 Task: Set the top margin to 2 inches.
Action: Mouse moved to (44, 66)
Screenshot: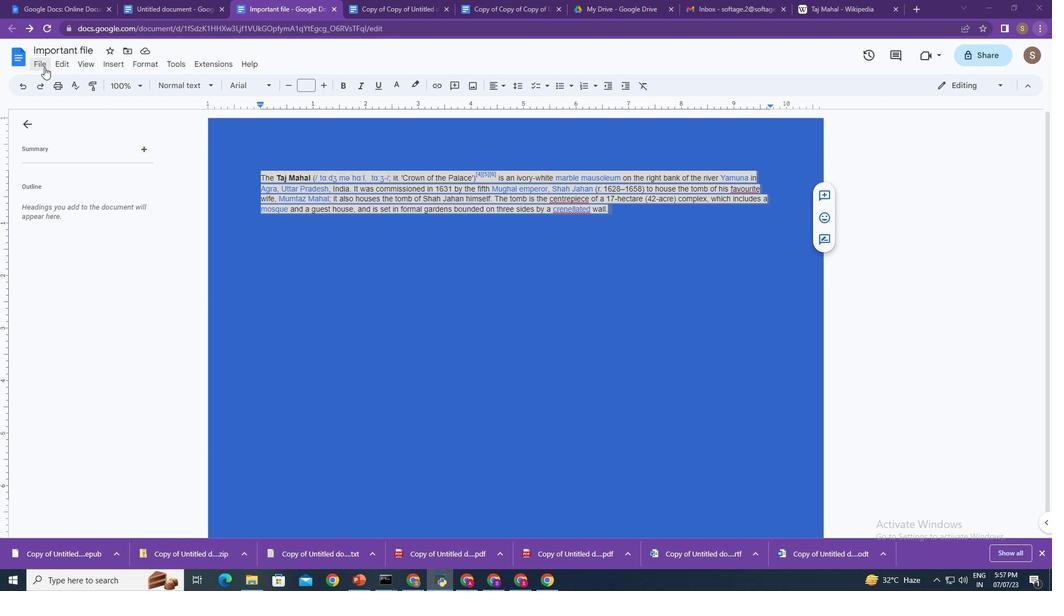 
Action: Mouse pressed left at (44, 66)
Screenshot: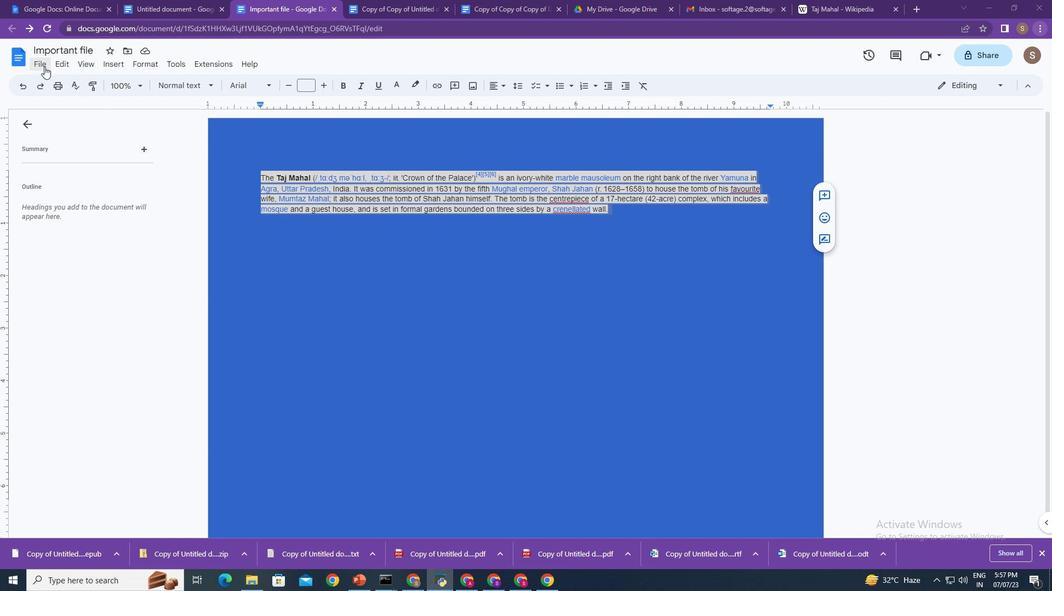 
Action: Mouse moved to (77, 382)
Screenshot: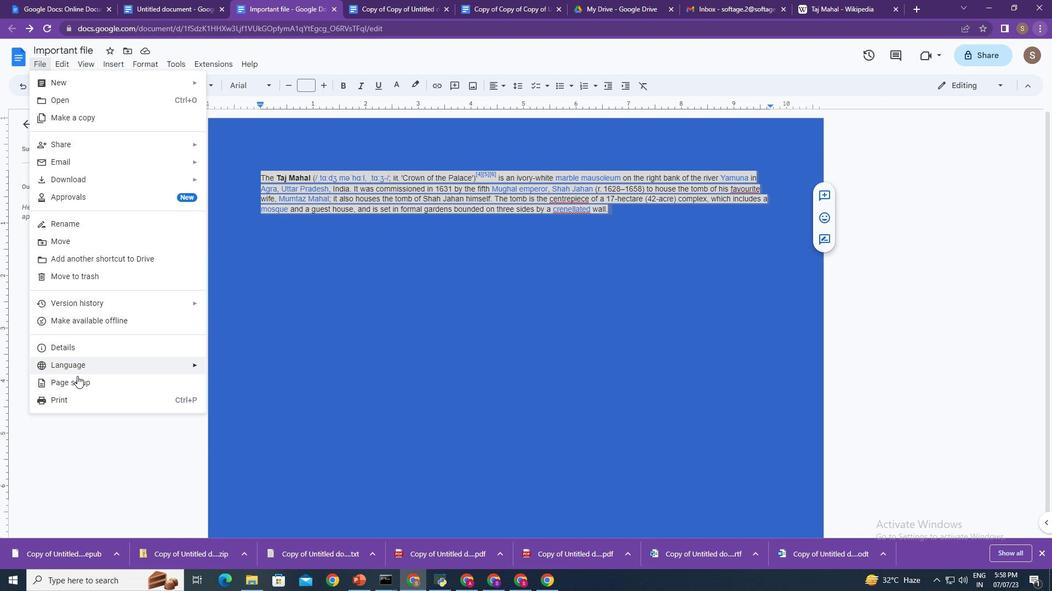 
Action: Mouse pressed left at (77, 382)
Screenshot: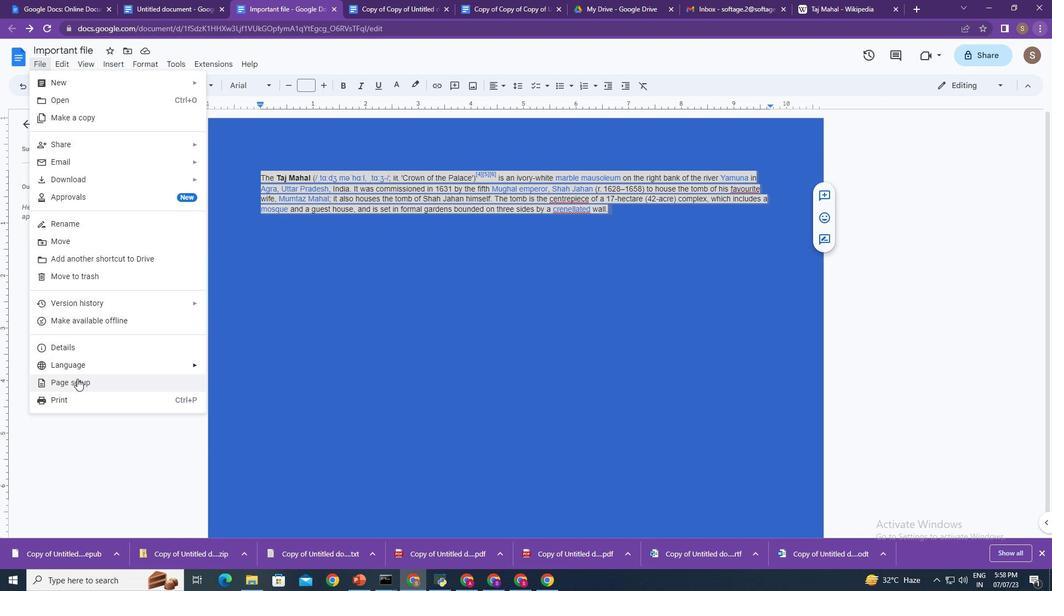 
Action: Mouse moved to (610, 276)
Screenshot: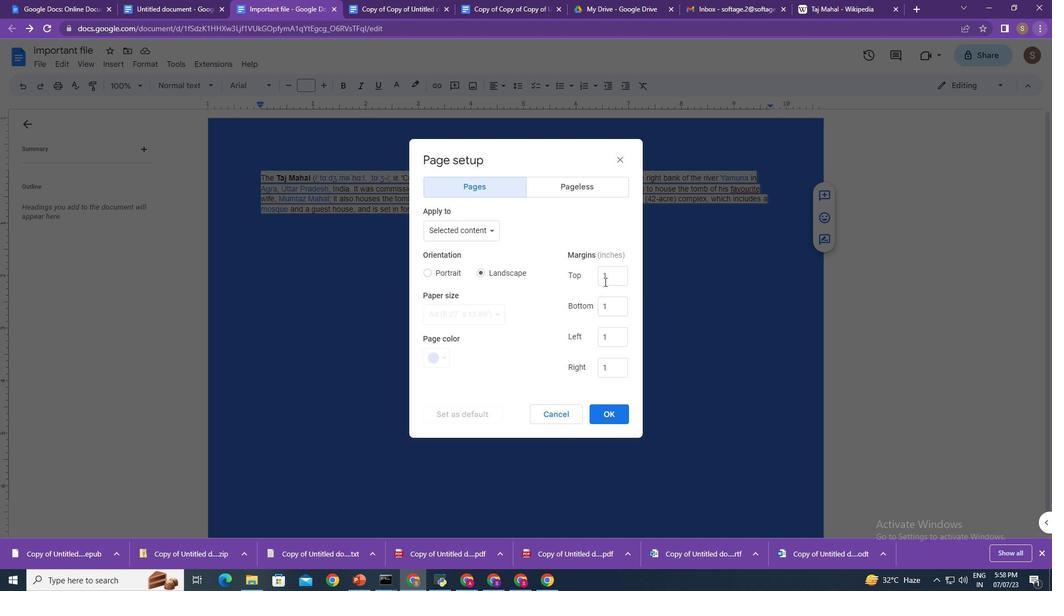 
Action: Mouse pressed left at (610, 276)
Screenshot: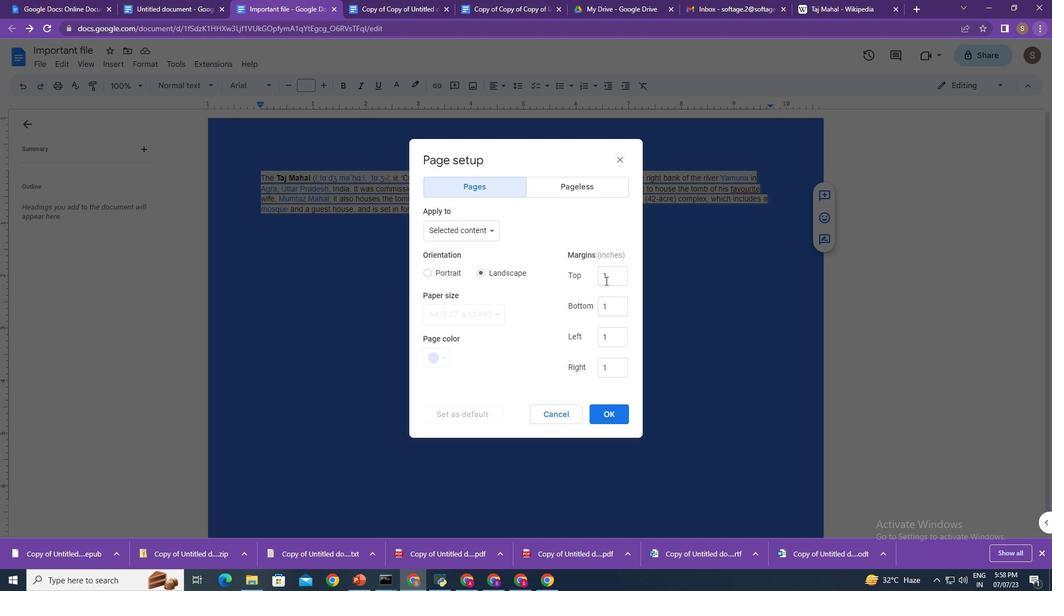 
Action: Mouse pressed left at (610, 276)
Screenshot: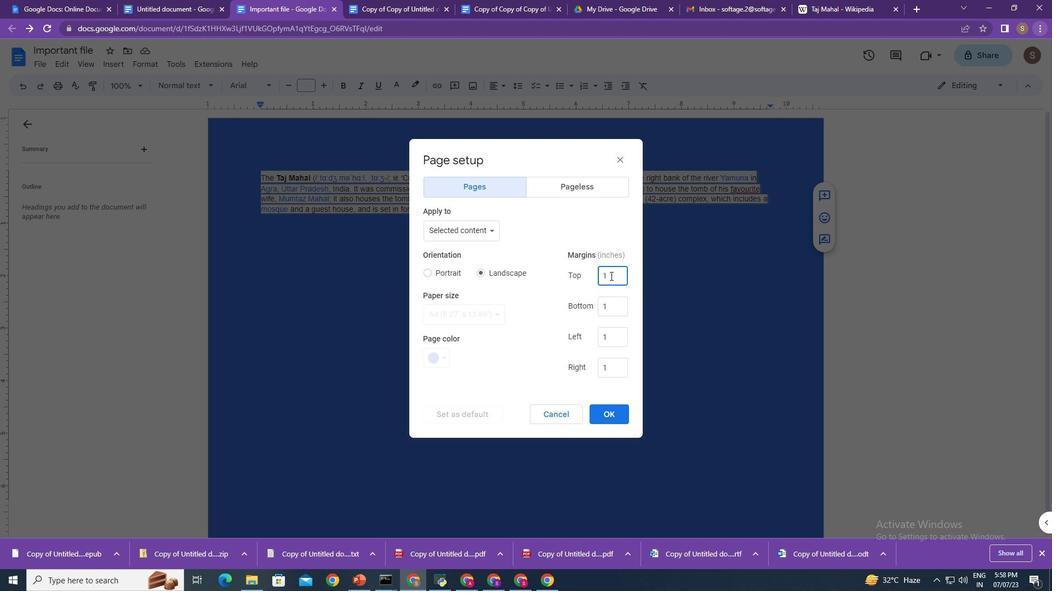 
Action: Mouse moved to (584, 277)
Screenshot: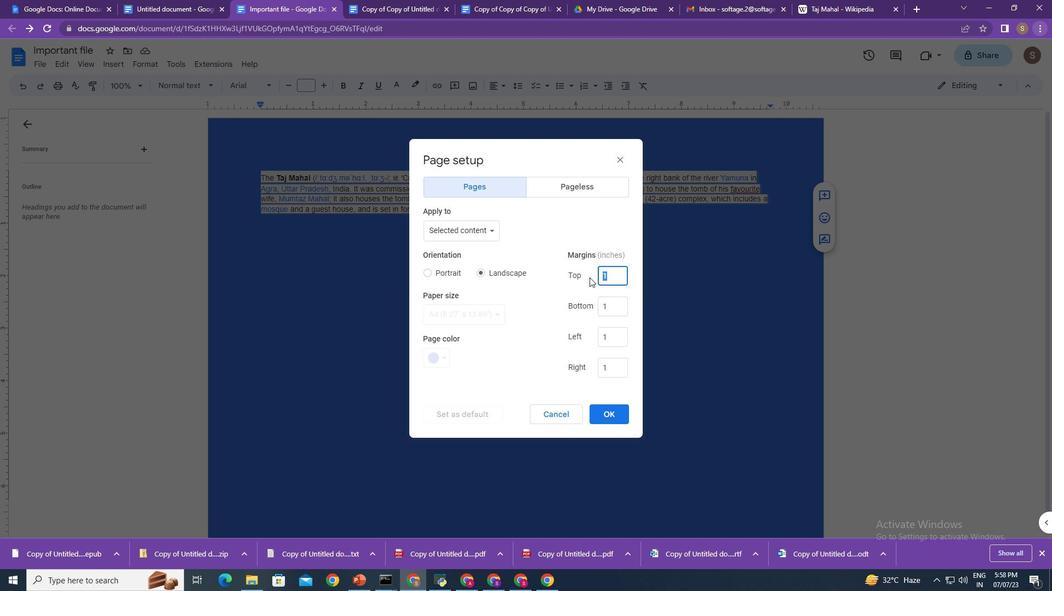 
Action: Key pressed 2
Screenshot: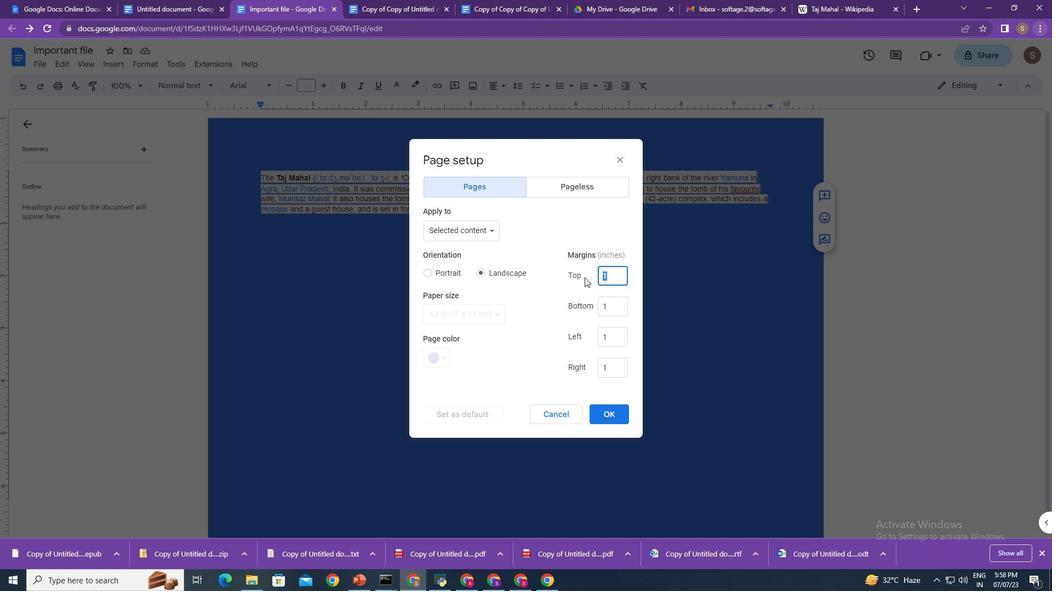 
Action: Mouse moved to (606, 408)
Screenshot: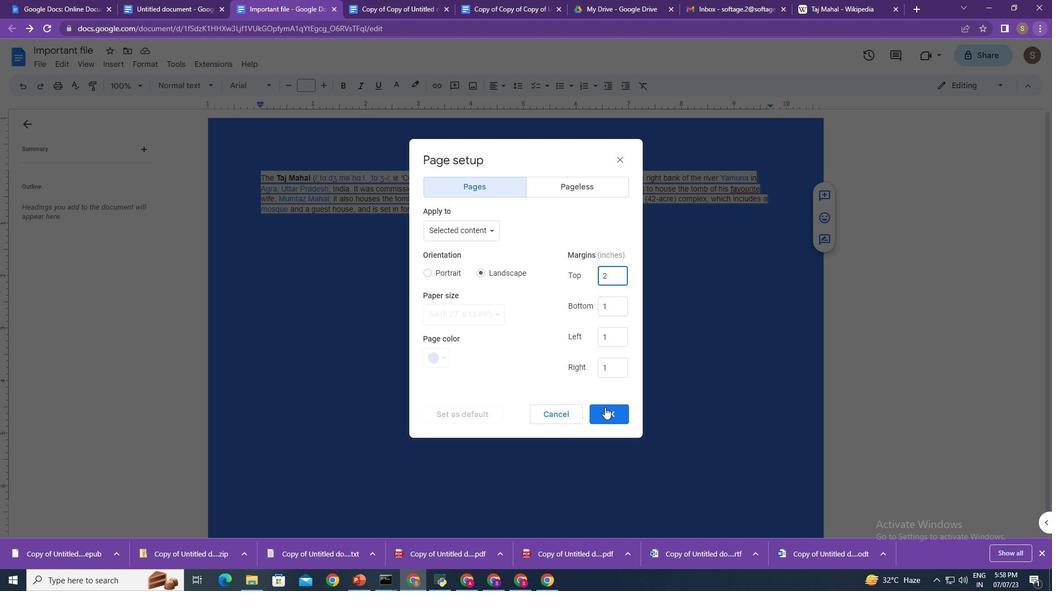 
Action: Mouse pressed left at (606, 408)
Screenshot: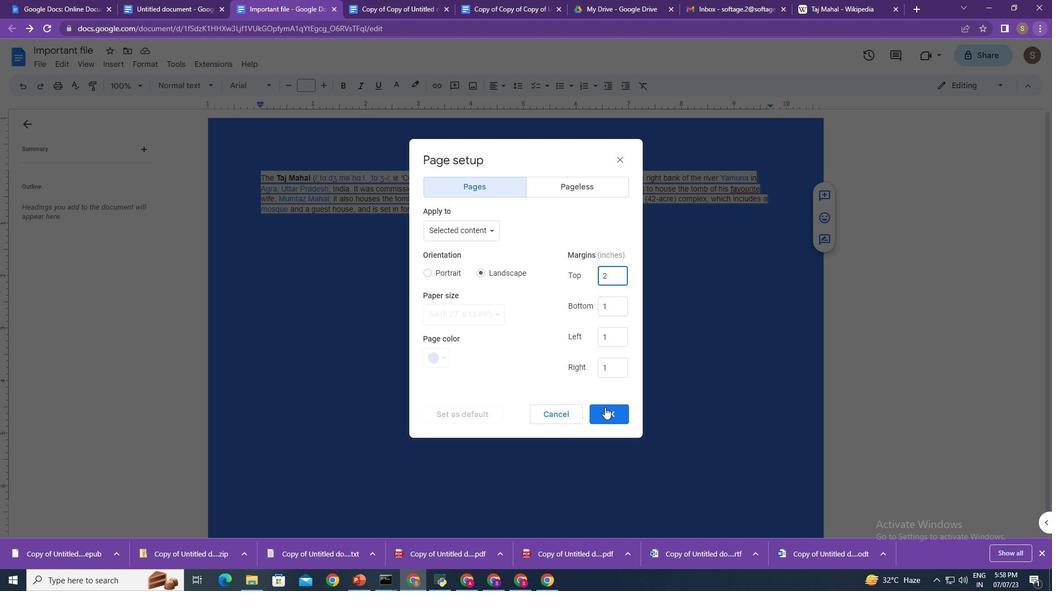 
Action: Mouse moved to (591, 392)
Screenshot: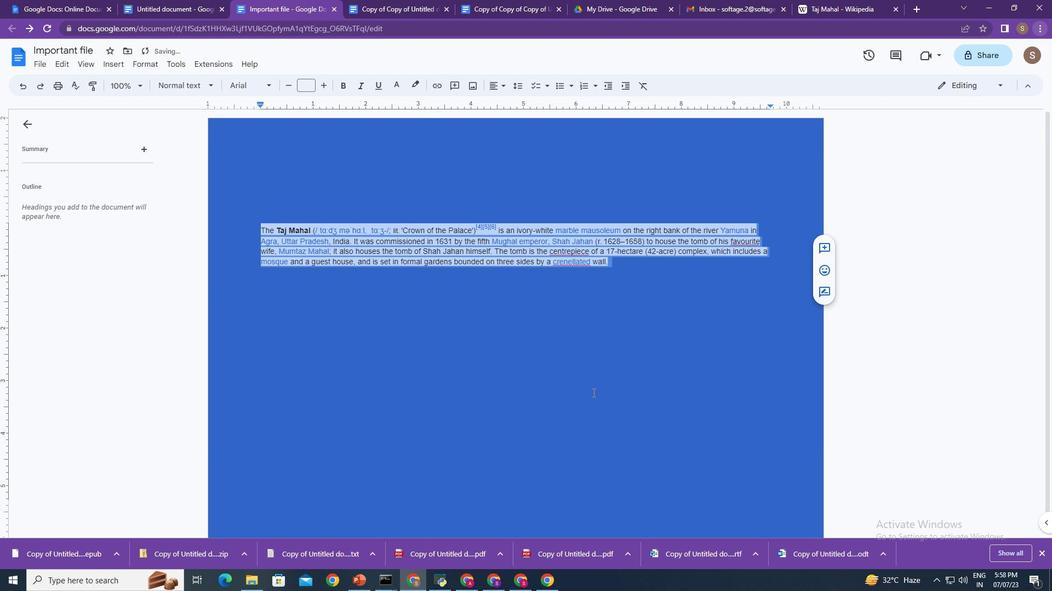 
